 Task: Go to home page of company Nestle
Action: Mouse moved to (408, 432)
Screenshot: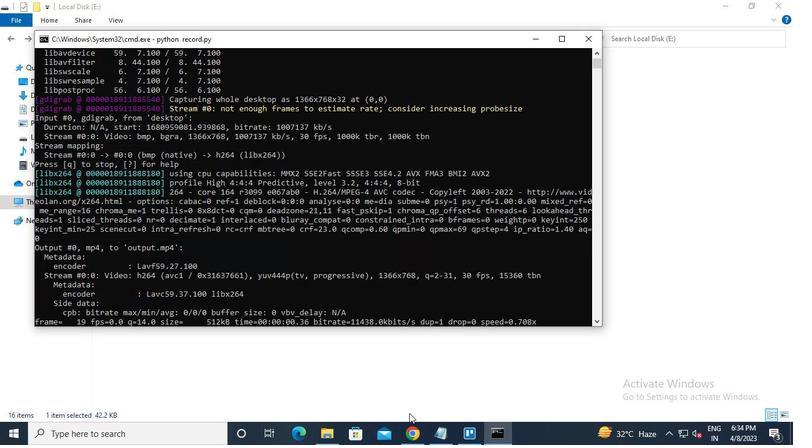 
Action: Mouse pressed left at (408, 432)
Screenshot: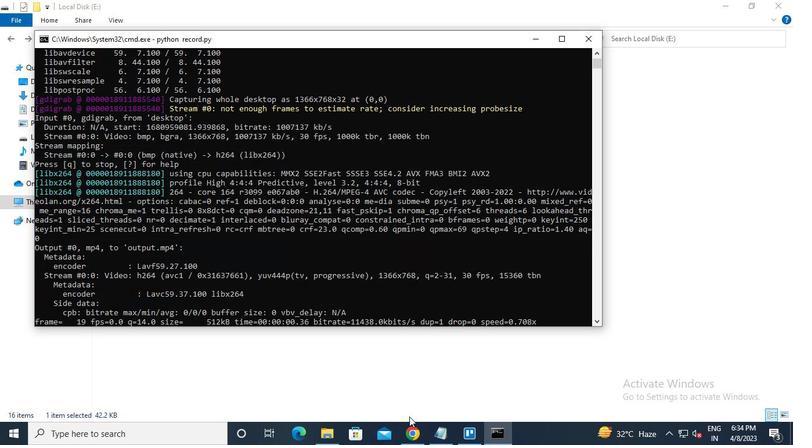
Action: Mouse moved to (186, 74)
Screenshot: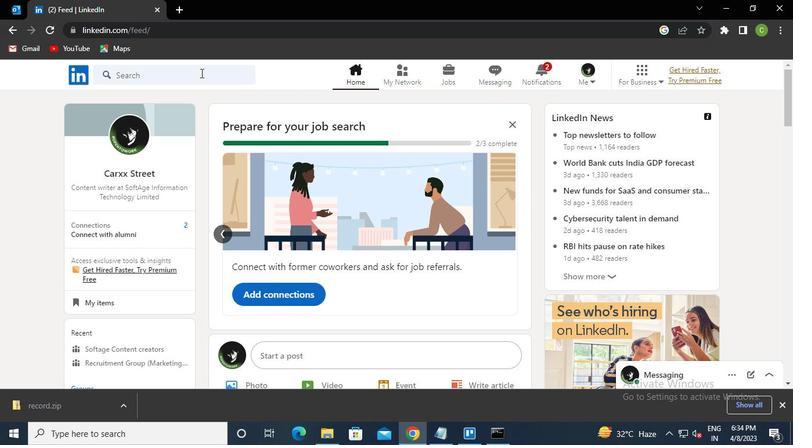 
Action: Mouse pressed left at (186, 74)
Screenshot: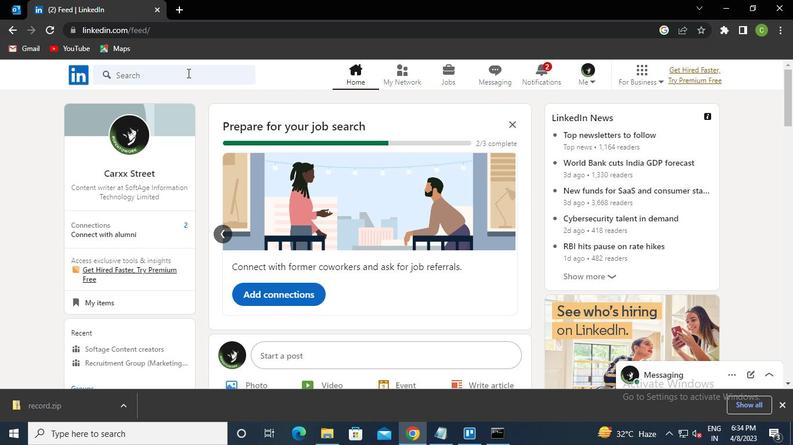 
Action: Keyboard Key.caps_lock
Screenshot: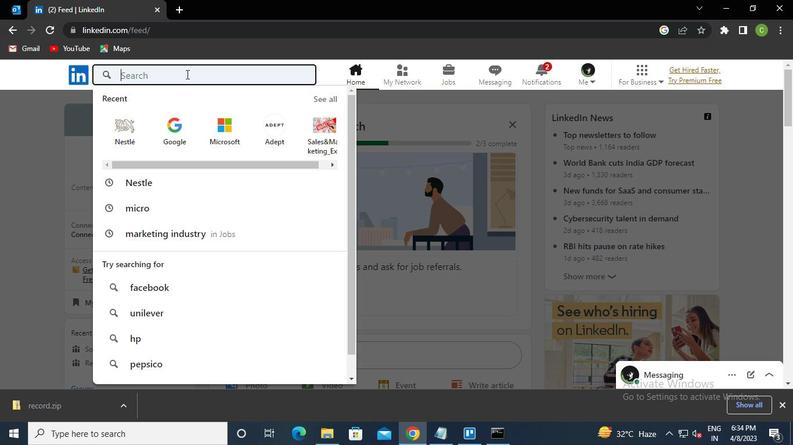 
Action: Keyboard n
Screenshot: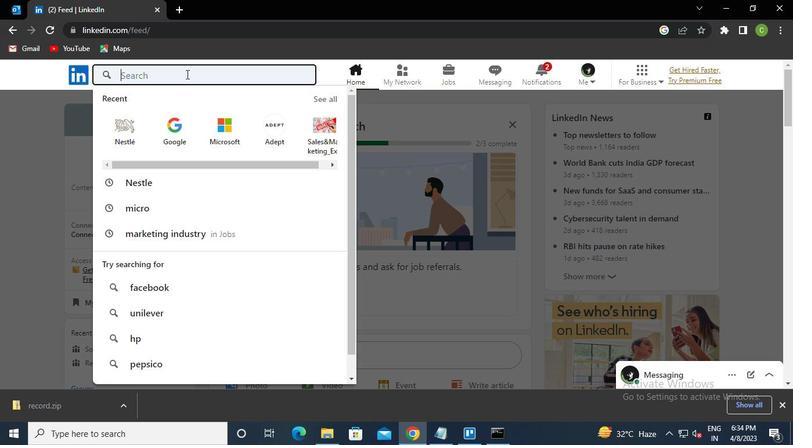 
Action: Keyboard Key.caps_lock
Screenshot: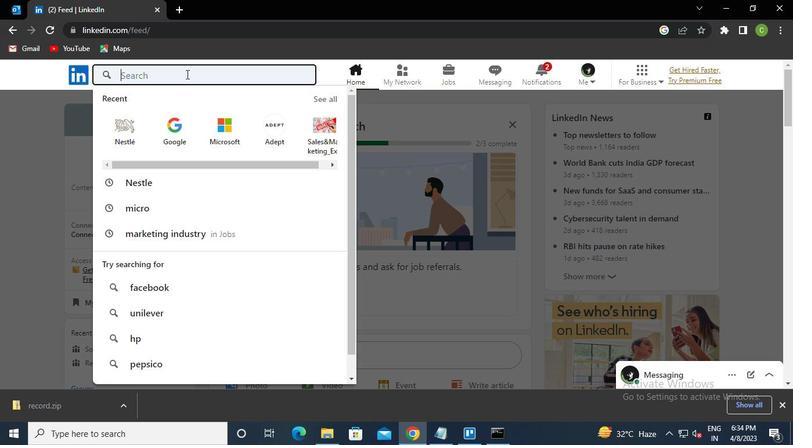 
Action: Keyboard e
Screenshot: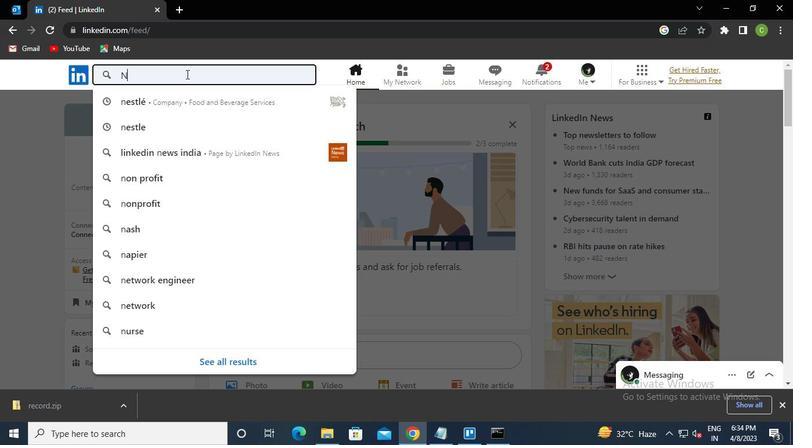 
Action: Keyboard s
Screenshot: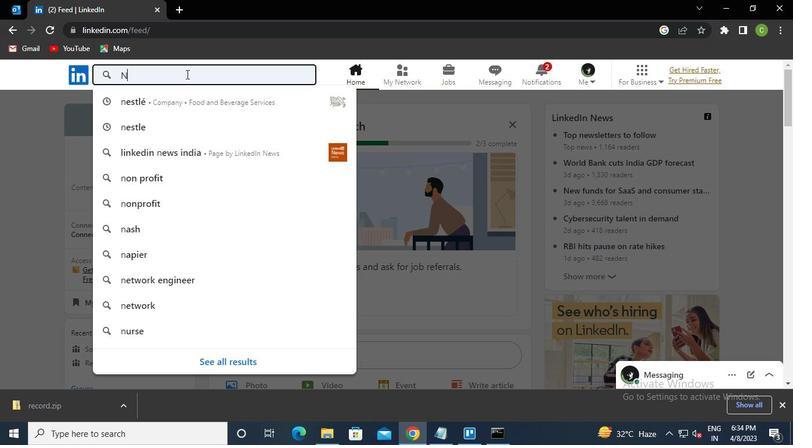 
Action: Keyboard Key.down
Screenshot: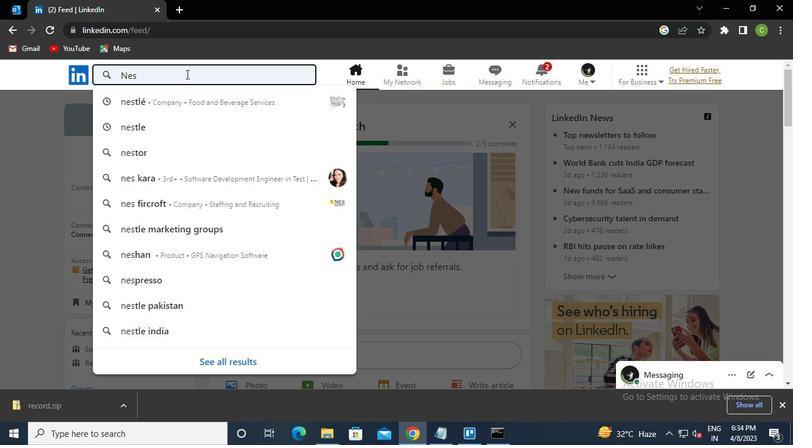 
Action: Keyboard Key.enter
Screenshot: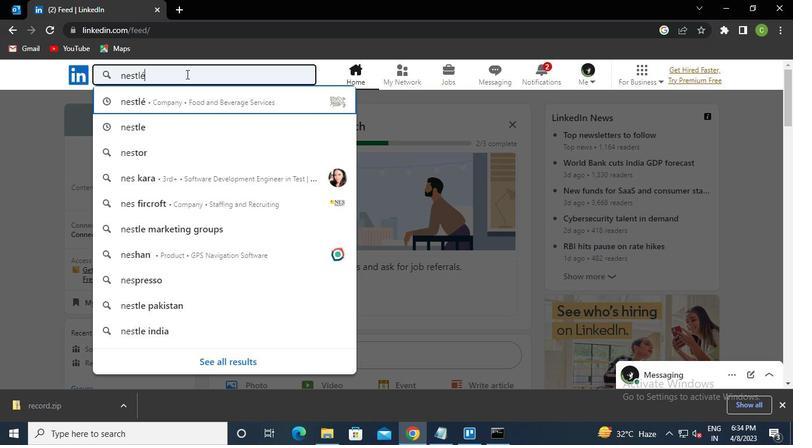 
Action: Mouse moved to (390, 177)
Screenshot: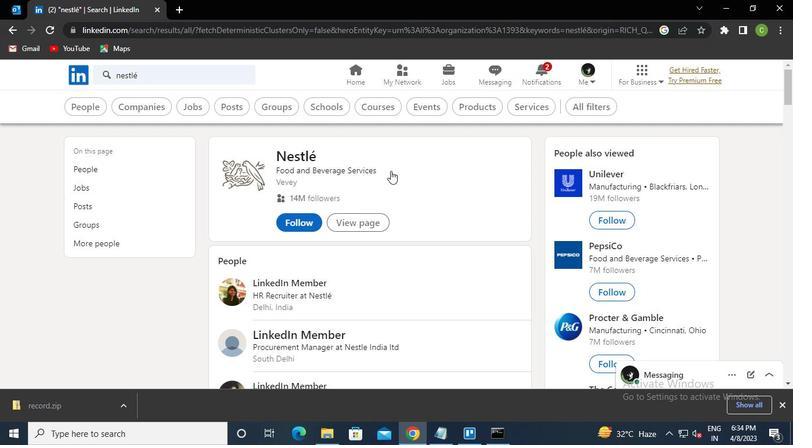 
Action: Mouse pressed left at (390, 177)
Screenshot: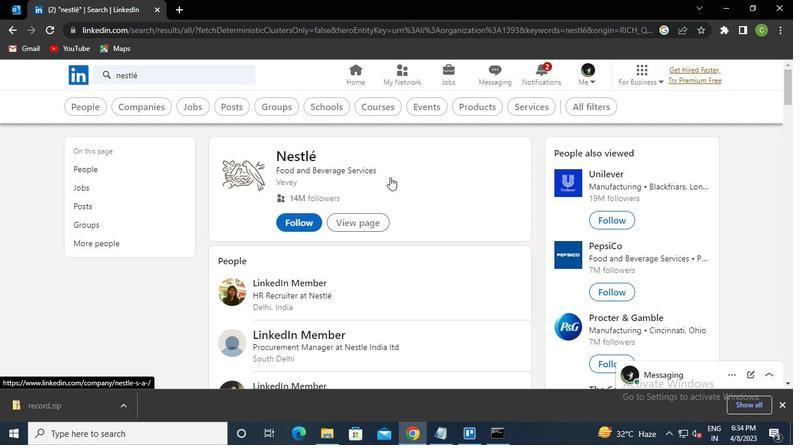 
Action: Mouse moved to (503, 443)
Screenshot: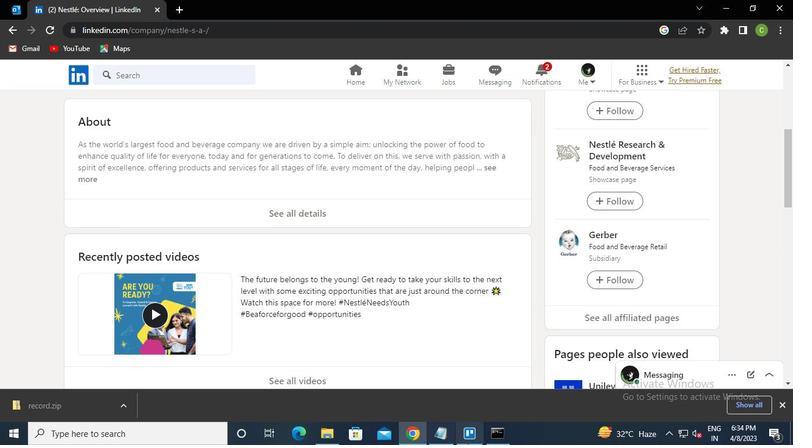 
Action: Mouse pressed left at (503, 443)
Screenshot: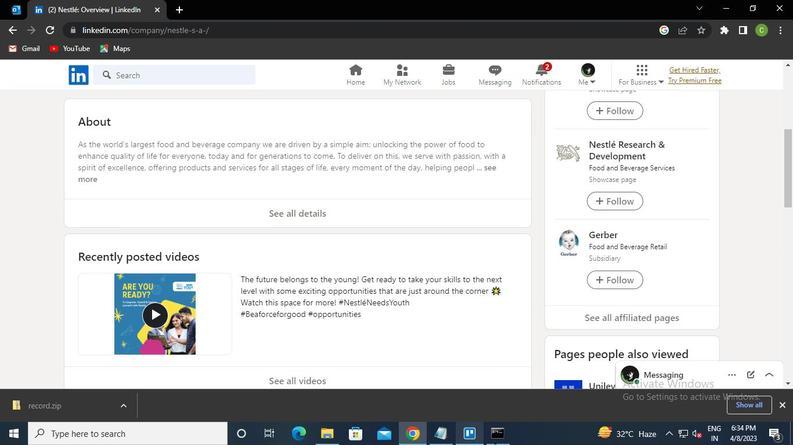 
Action: Mouse moved to (588, 40)
Screenshot: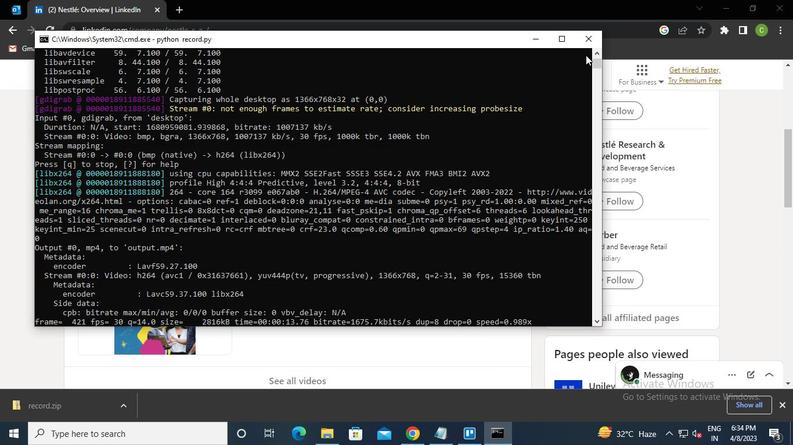 
Action: Mouse pressed left at (588, 40)
Screenshot: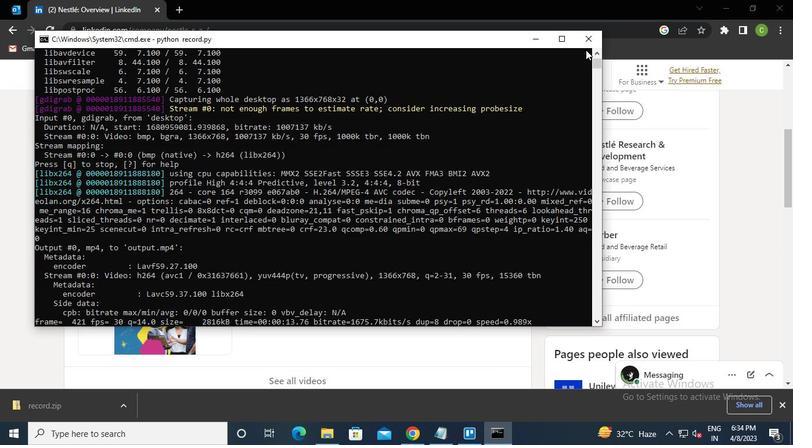 
Action: Mouse moved to (586, 40)
Screenshot: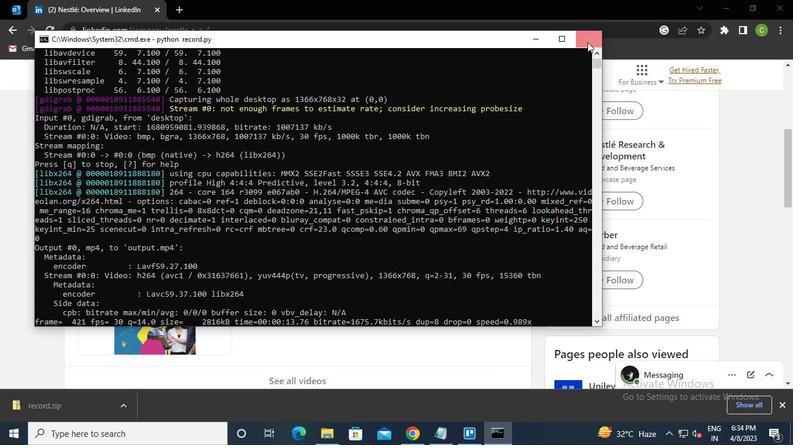 
